 Task: Select disaster and humanitarian relief as the cause.
Action: Mouse moved to (752, 81)
Screenshot: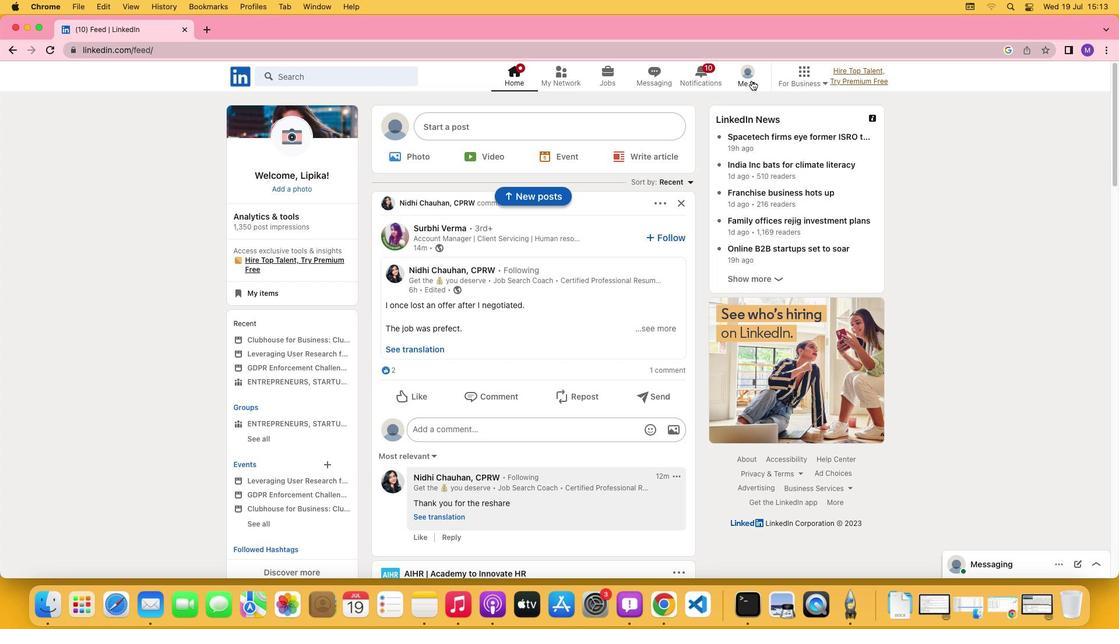 
Action: Mouse pressed left at (752, 81)
Screenshot: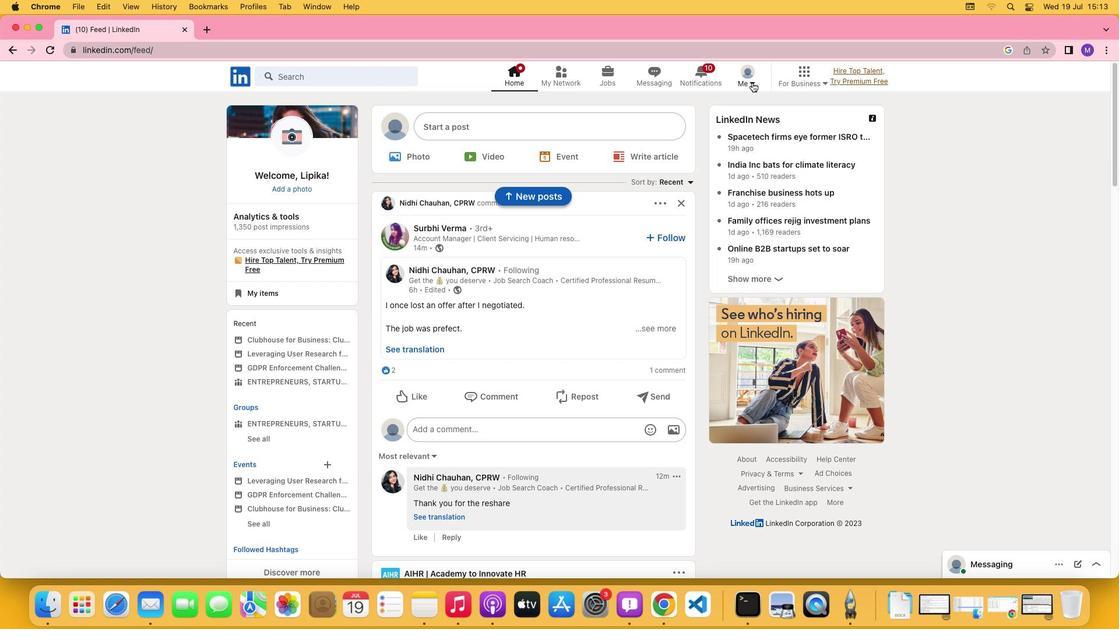 
Action: Mouse moved to (756, 83)
Screenshot: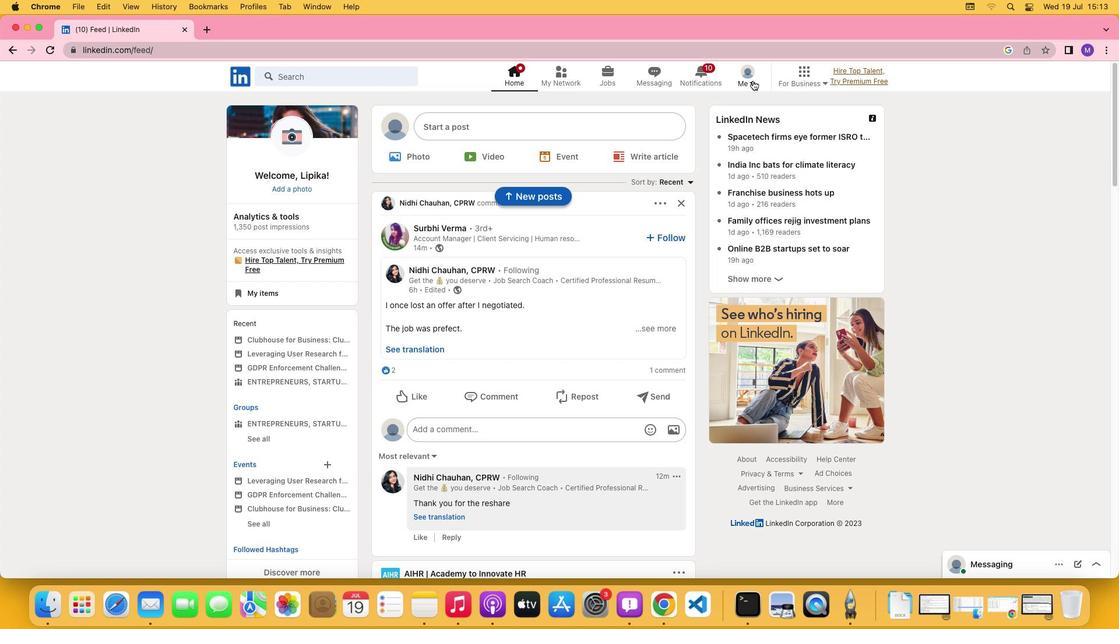 
Action: Mouse pressed left at (756, 83)
Screenshot: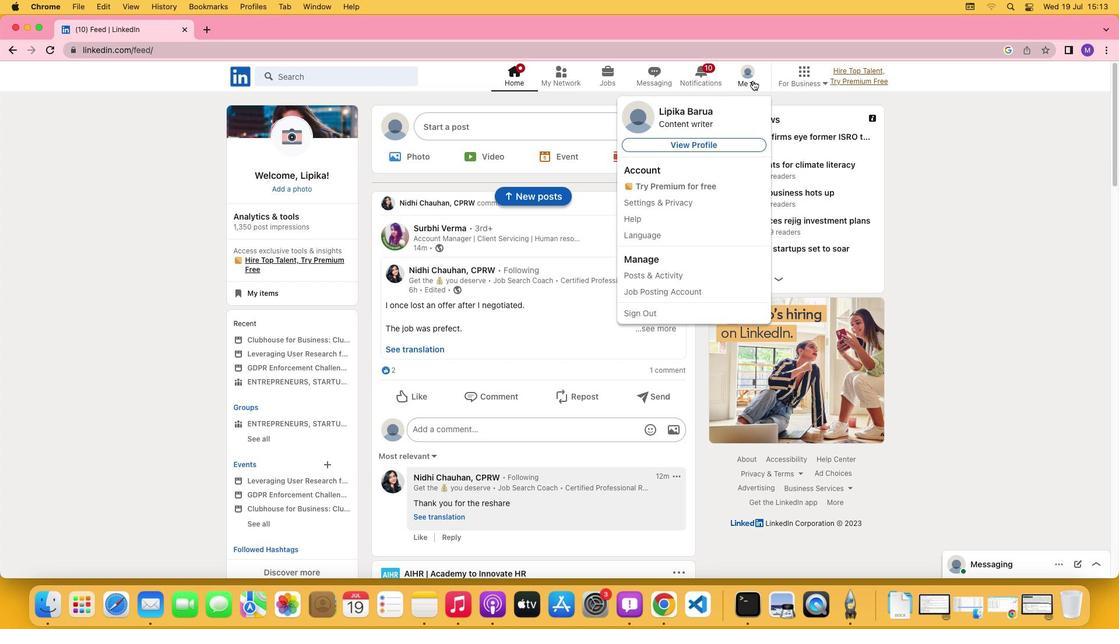 
Action: Mouse moved to (739, 144)
Screenshot: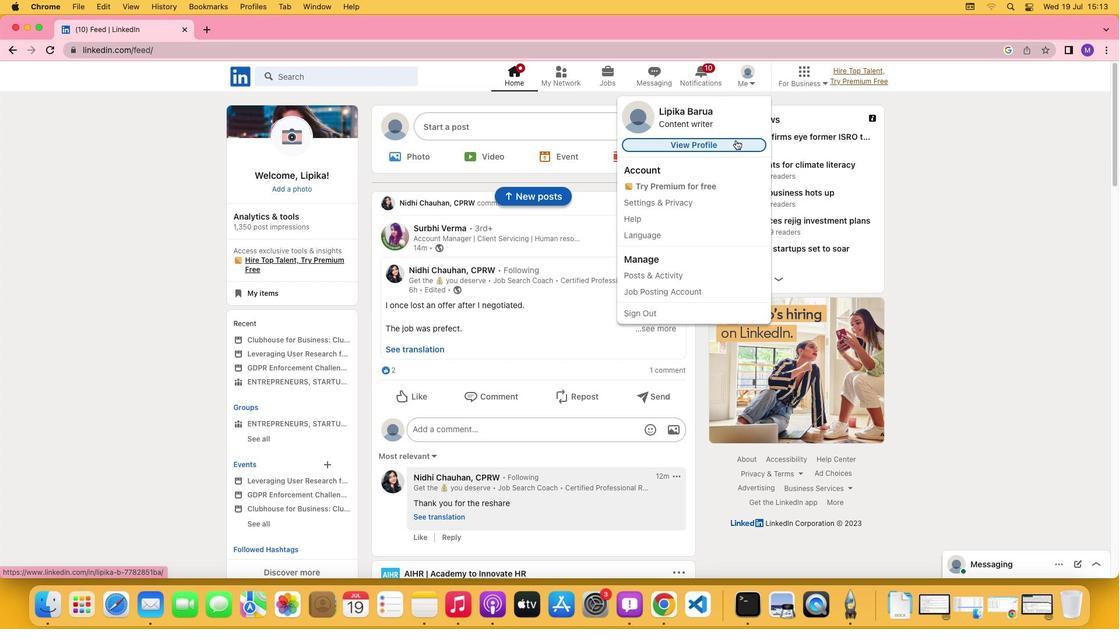 
Action: Mouse pressed left at (739, 144)
Screenshot: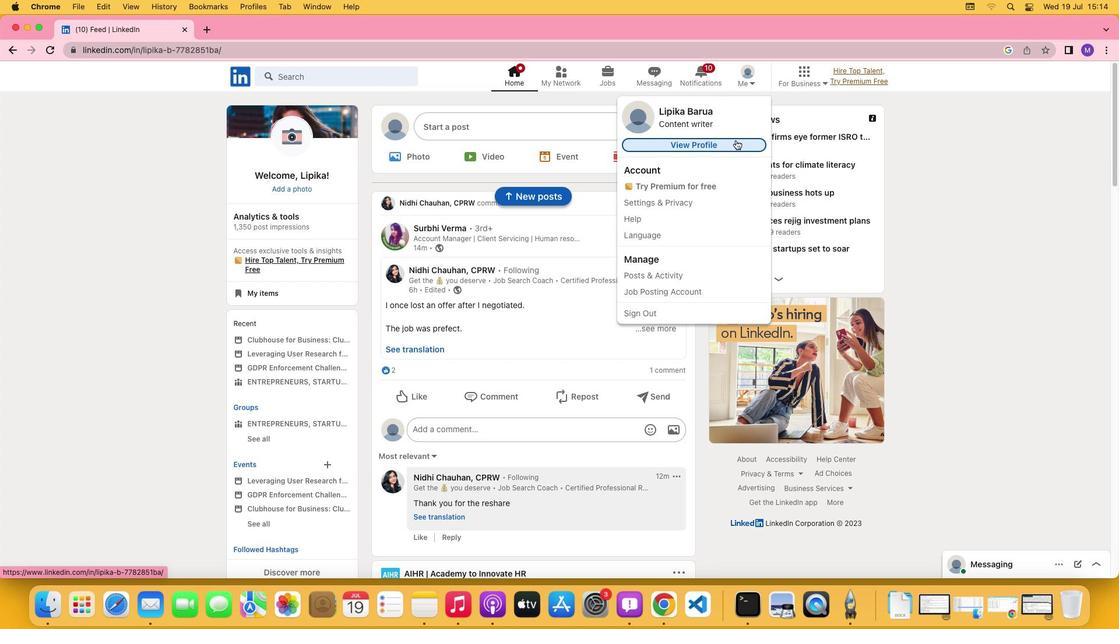 
Action: Mouse moved to (383, 379)
Screenshot: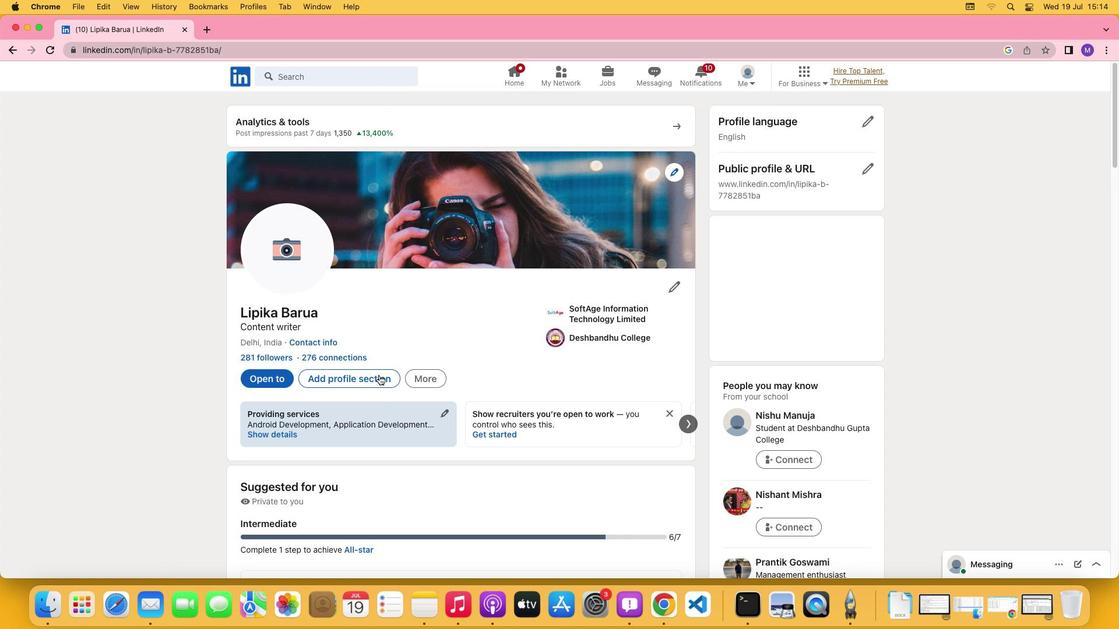 
Action: Mouse pressed left at (383, 379)
Screenshot: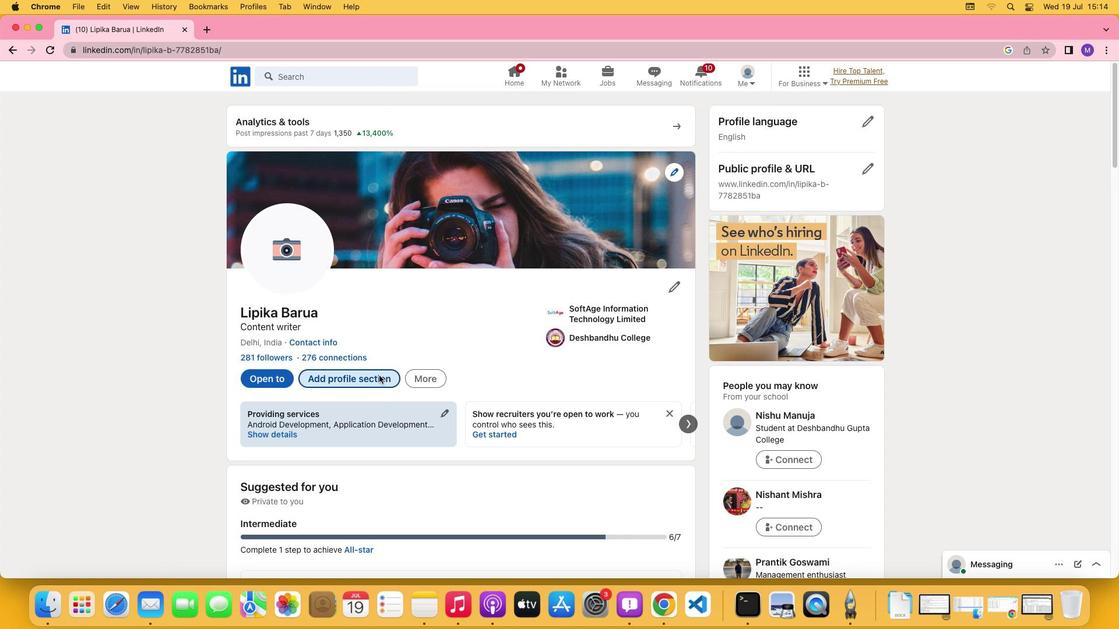 
Action: Mouse moved to (443, 355)
Screenshot: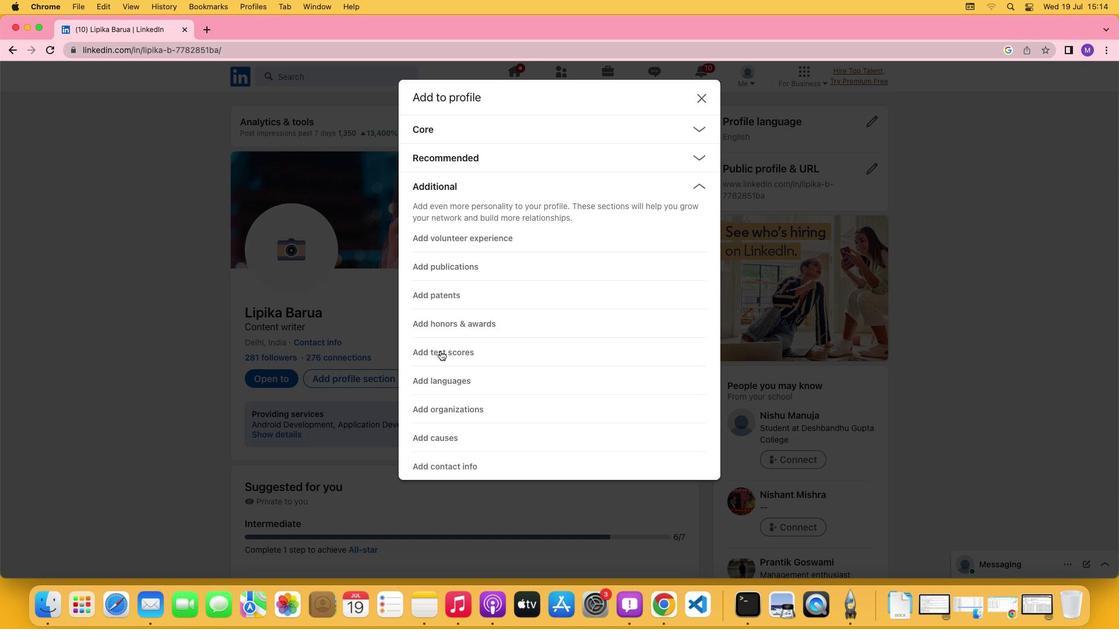 
Action: Mouse pressed left at (443, 355)
Screenshot: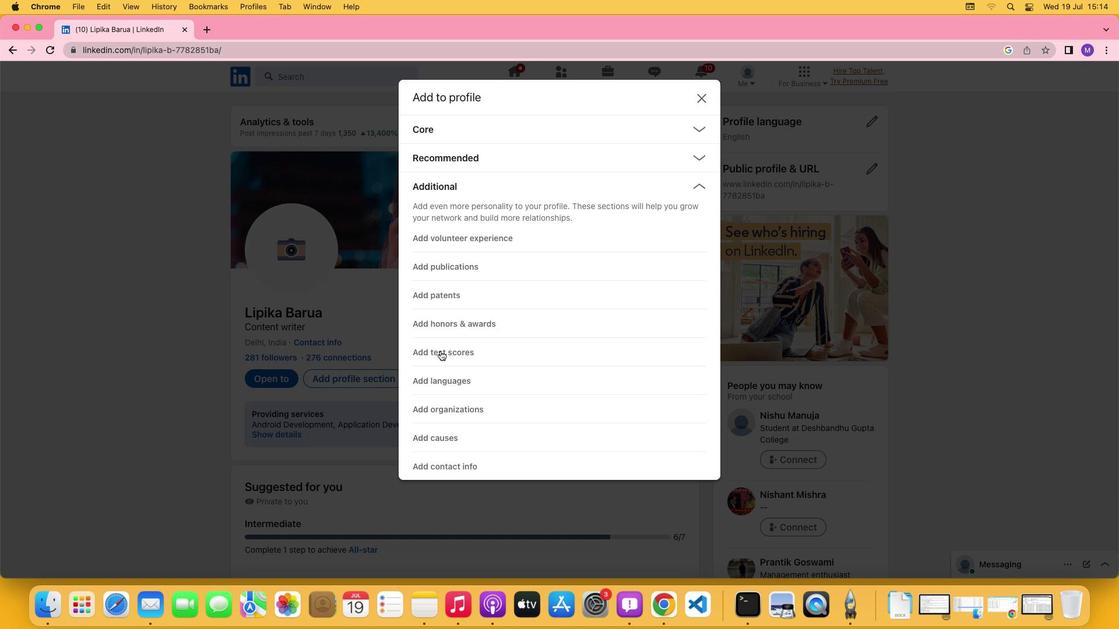 
Action: Mouse moved to (445, 439)
Screenshot: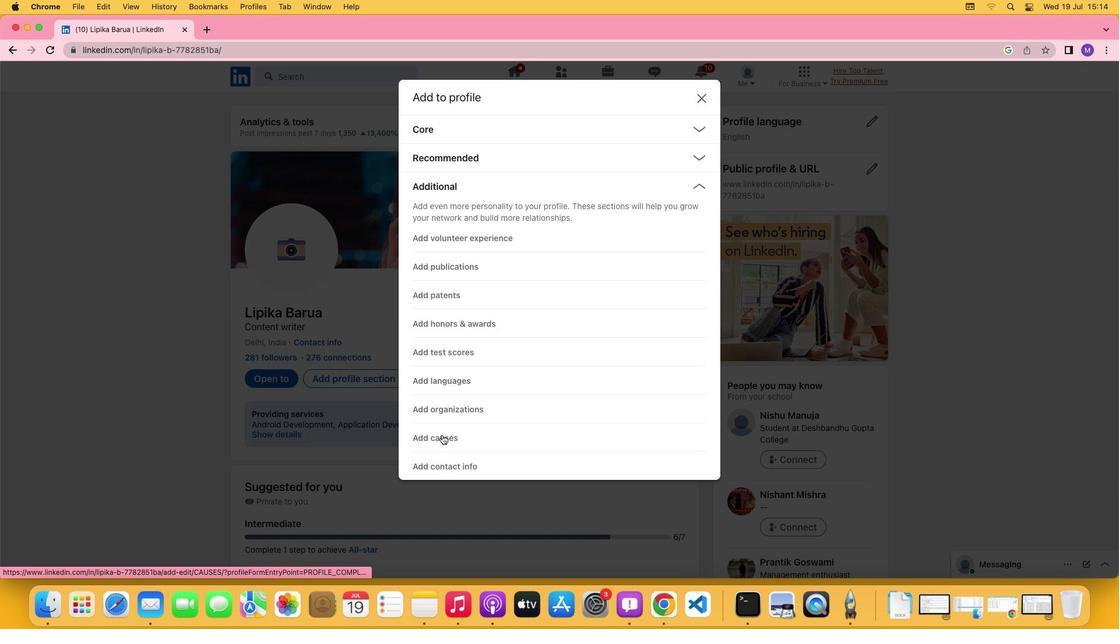 
Action: Mouse pressed left at (445, 439)
Screenshot: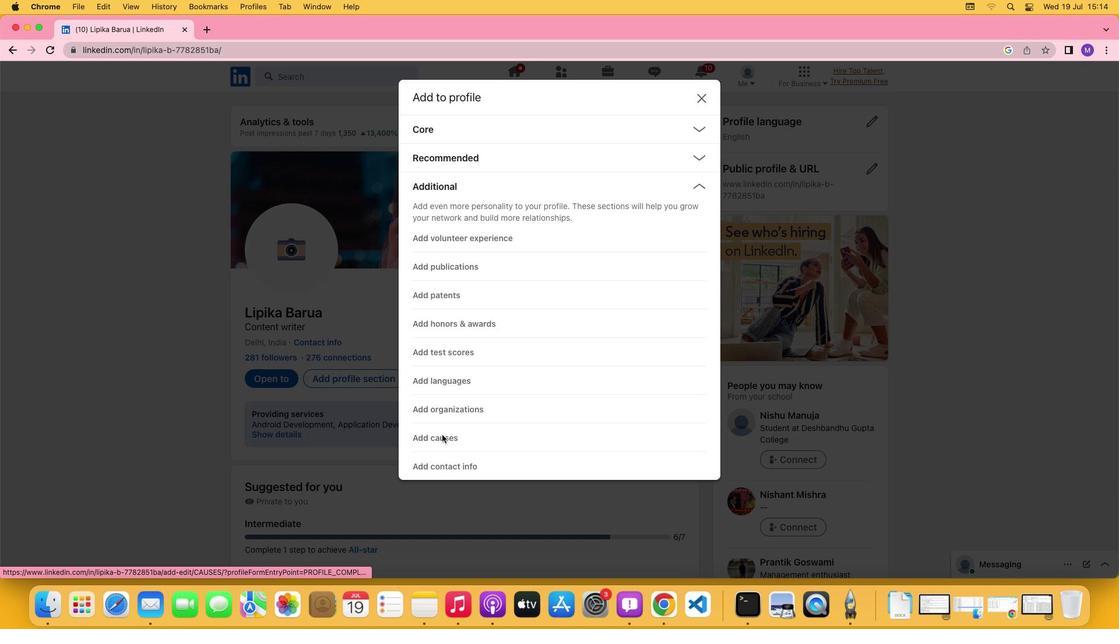
Action: Mouse moved to (365, 250)
Screenshot: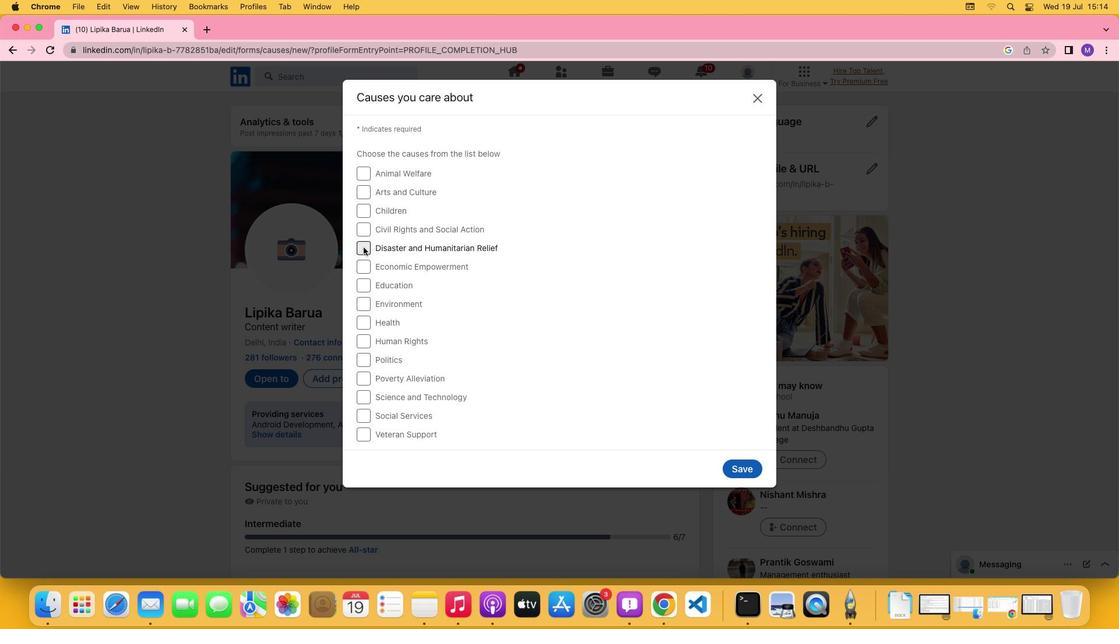 
Action: Mouse pressed left at (365, 250)
Screenshot: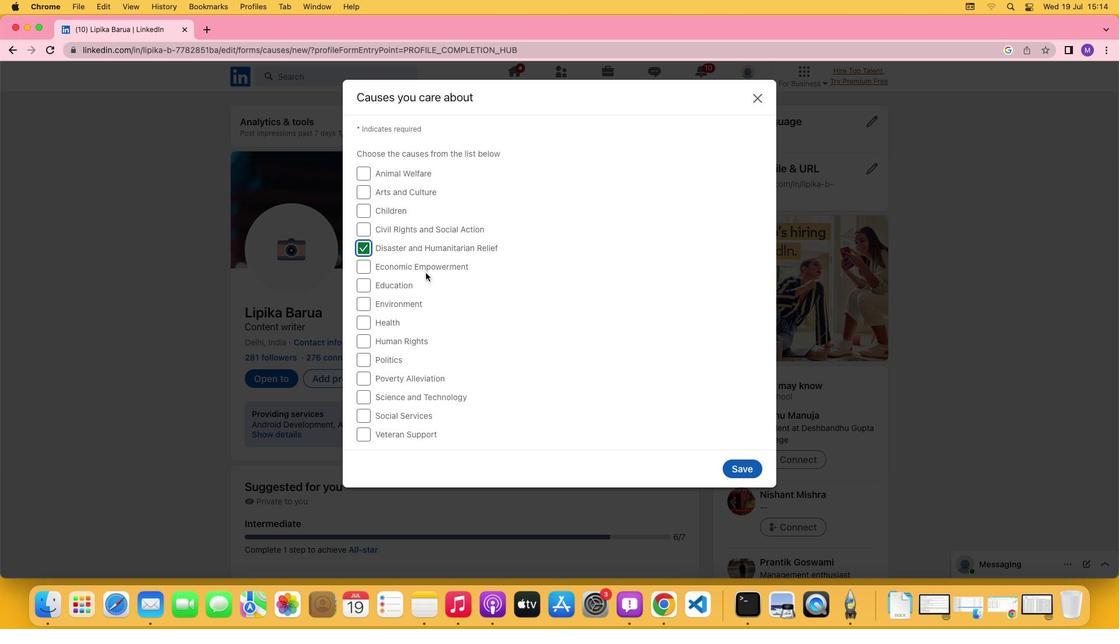 
Action: Mouse moved to (681, 313)
Screenshot: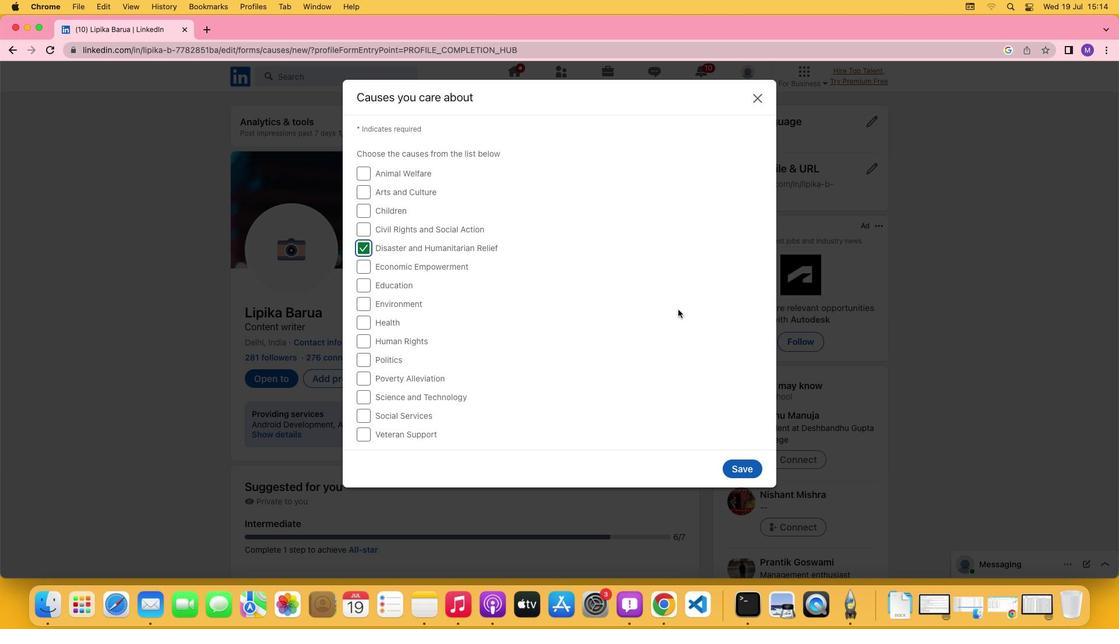 
